 Task: Add the task  Develop a new online voting system for elections to the section Blitz Brigade in the project AgileEngine and add a Due Date to the respective task as 2024/03/11
Action: Mouse moved to (856, 450)
Screenshot: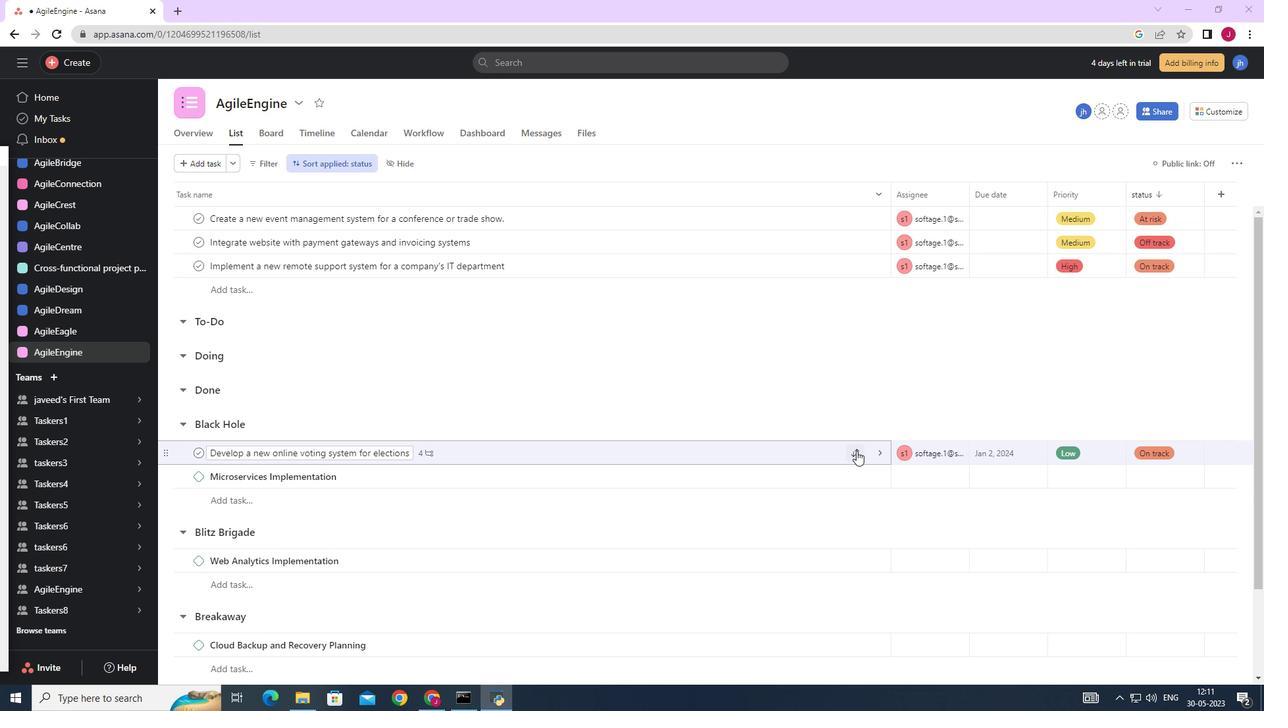 
Action: Mouse pressed left at (856, 450)
Screenshot: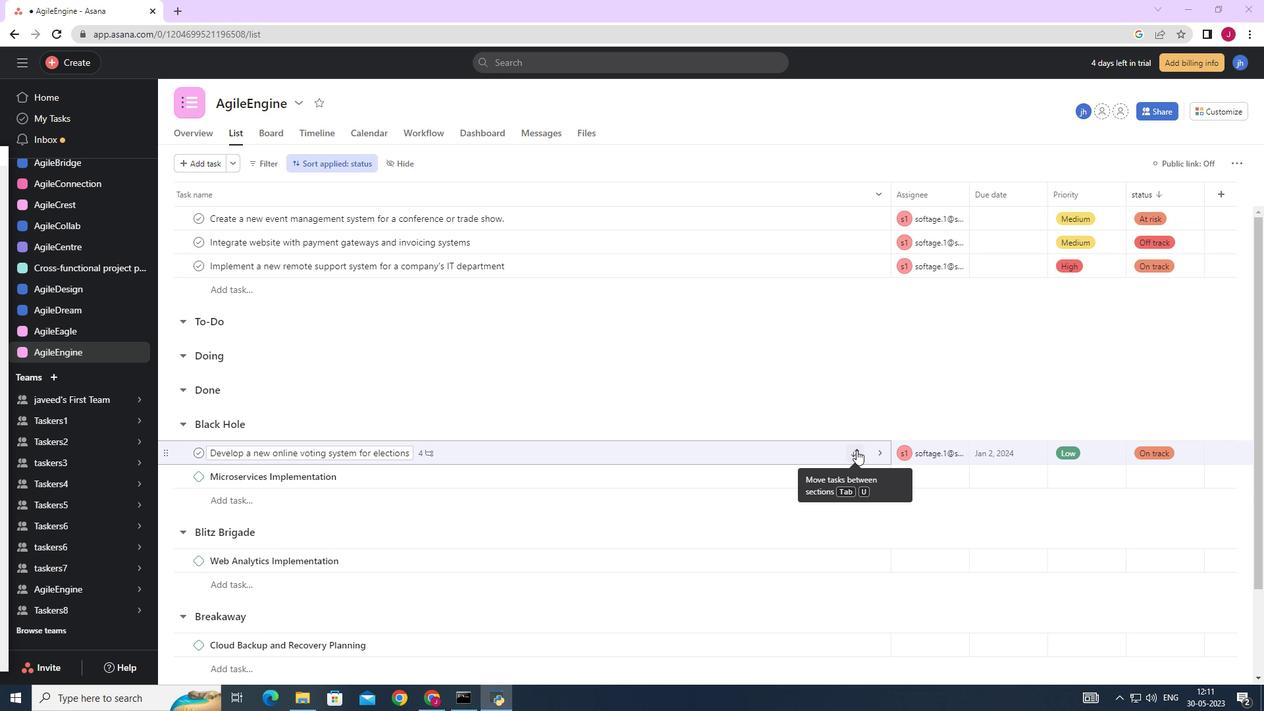 
Action: Mouse moved to (790, 375)
Screenshot: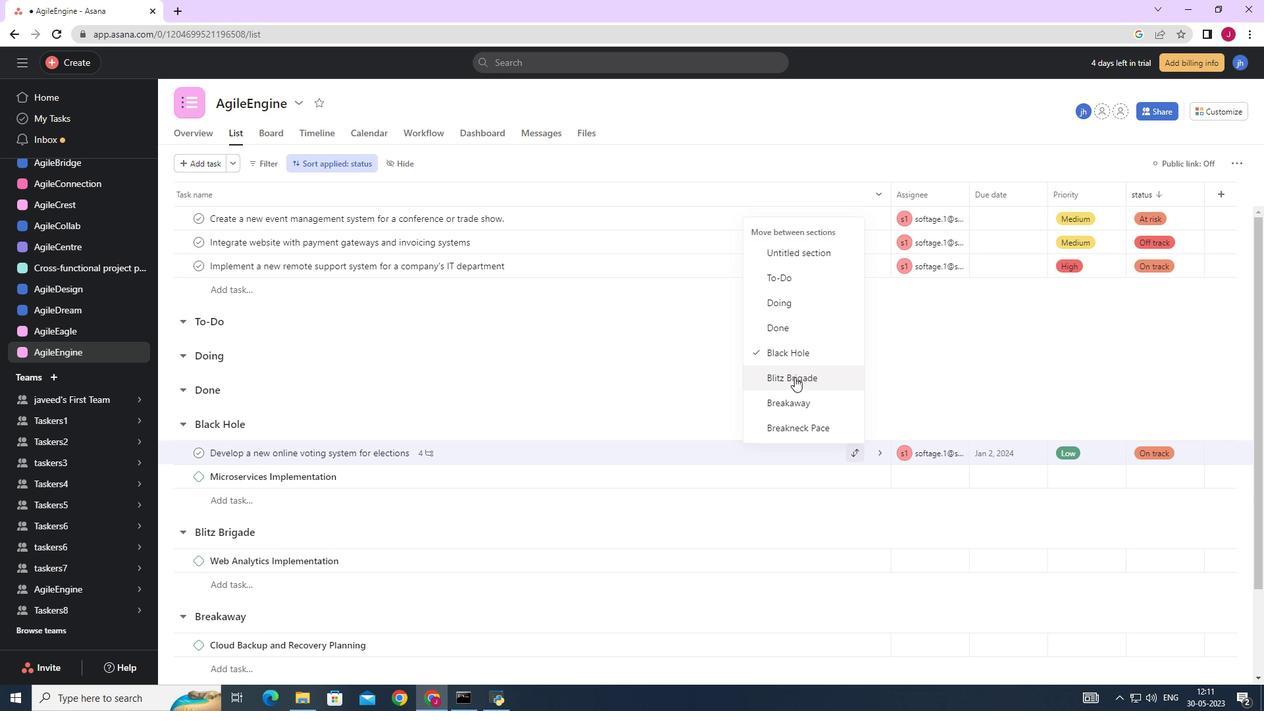
Action: Mouse pressed left at (790, 375)
Screenshot: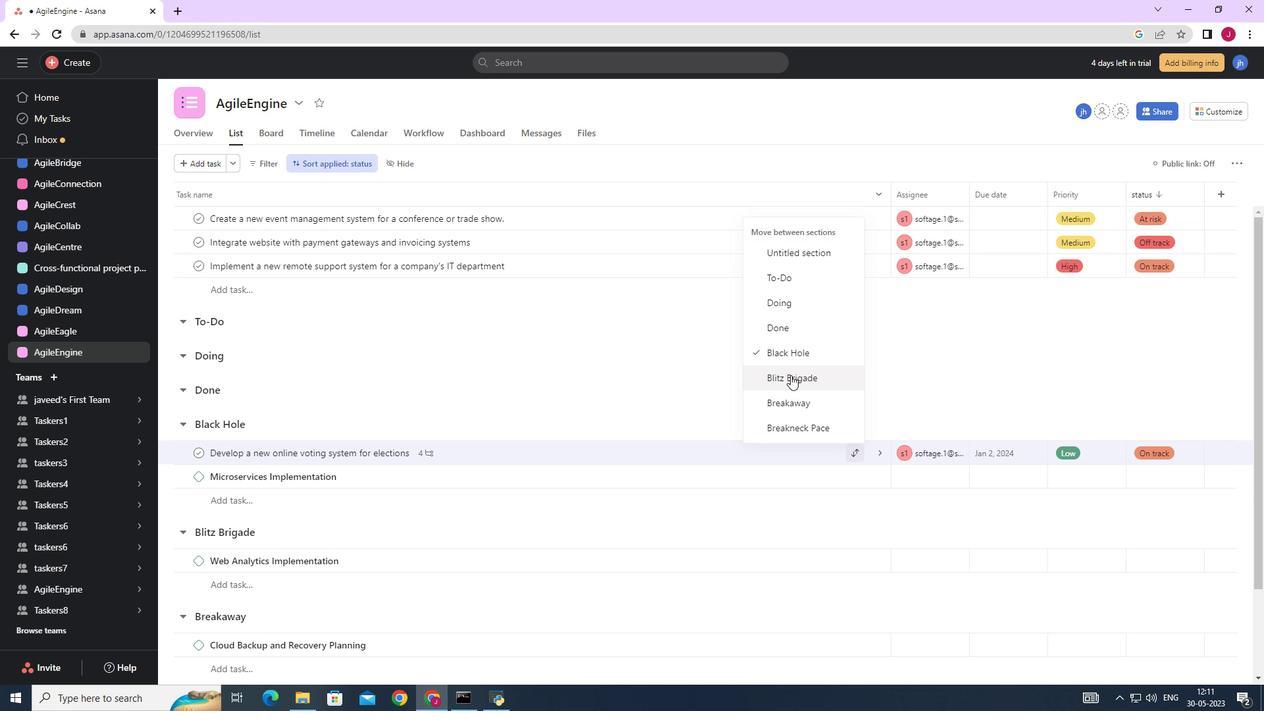 
Action: Mouse moved to (999, 540)
Screenshot: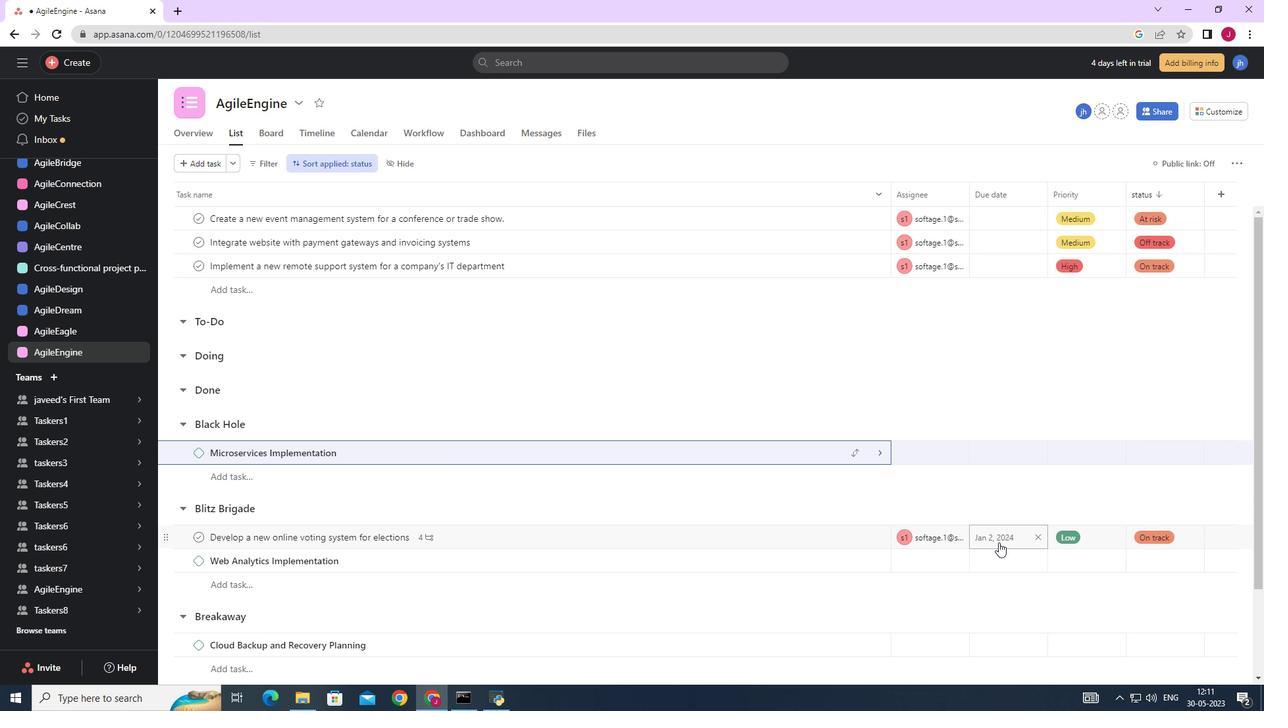 
Action: Mouse pressed left at (999, 540)
Screenshot: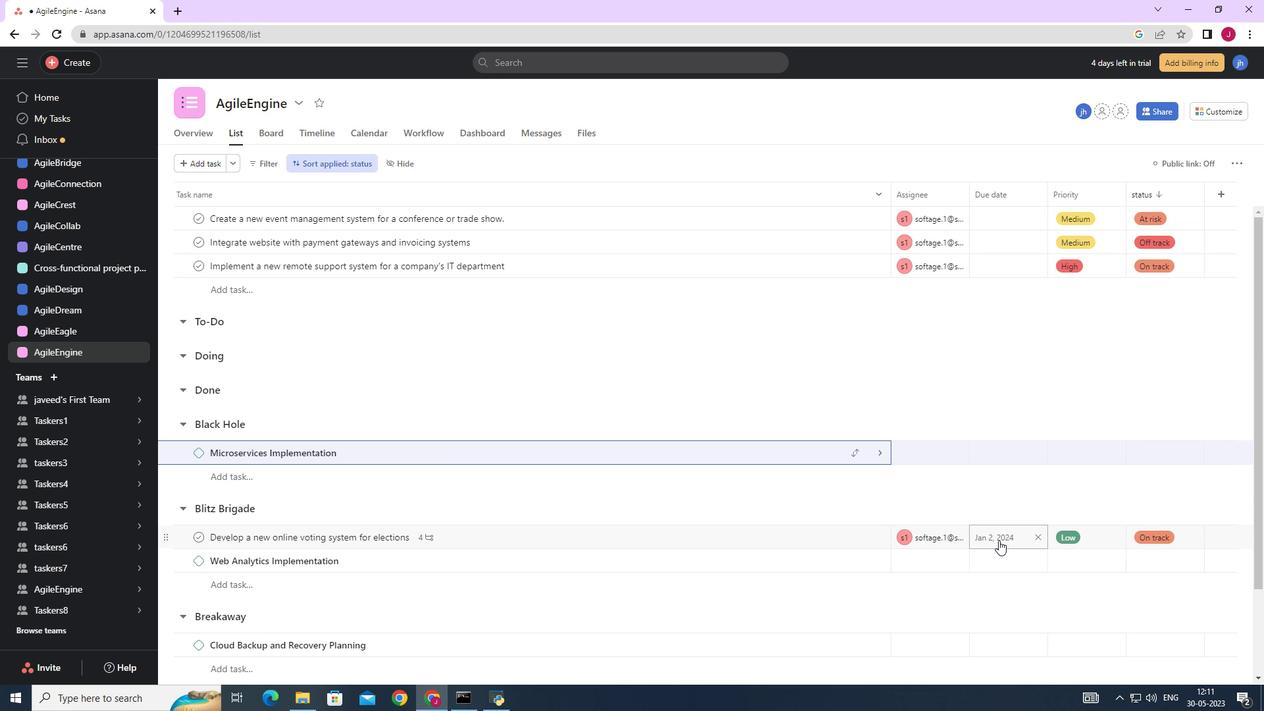 
Action: Mouse moved to (1145, 327)
Screenshot: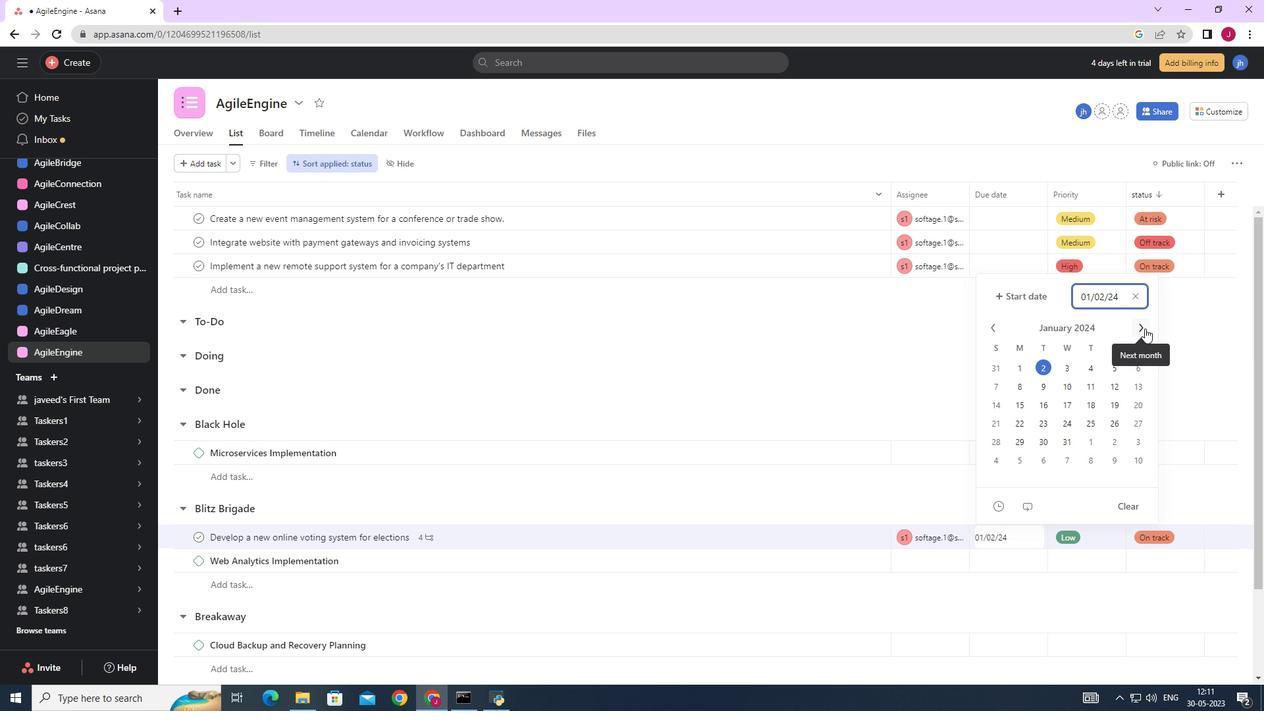 
Action: Mouse pressed left at (1145, 327)
Screenshot: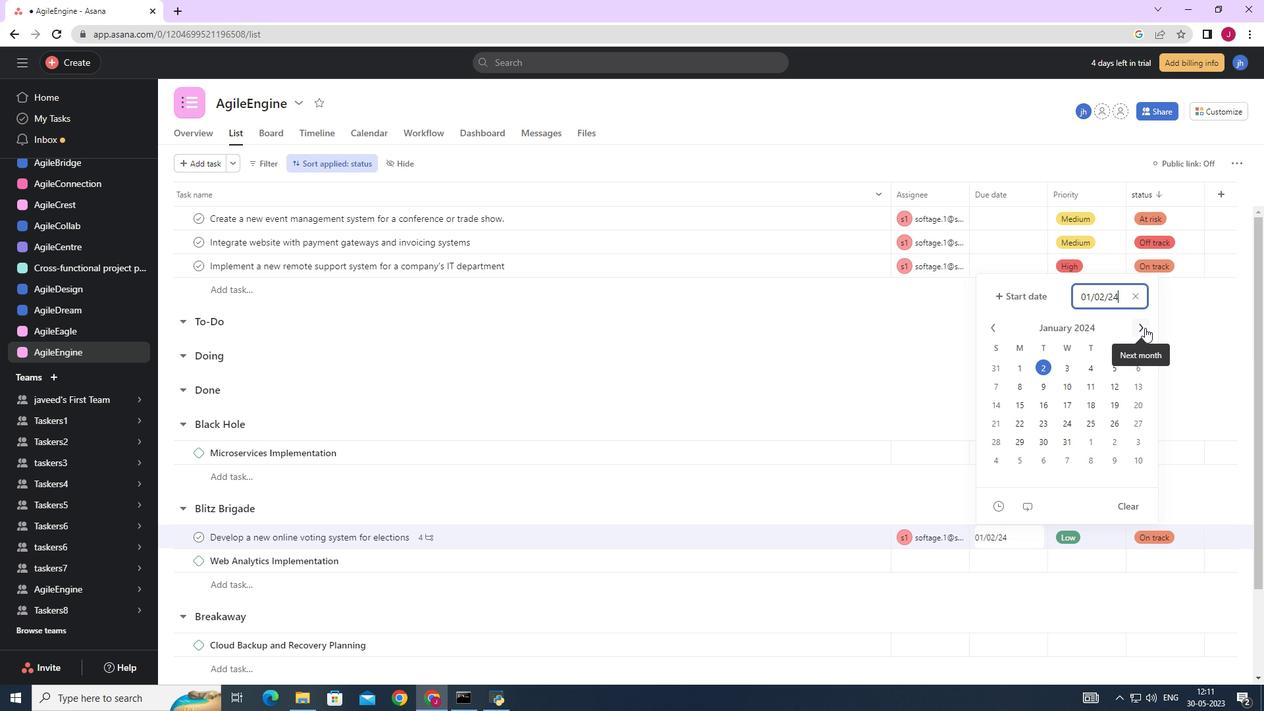 
Action: Mouse pressed left at (1145, 327)
Screenshot: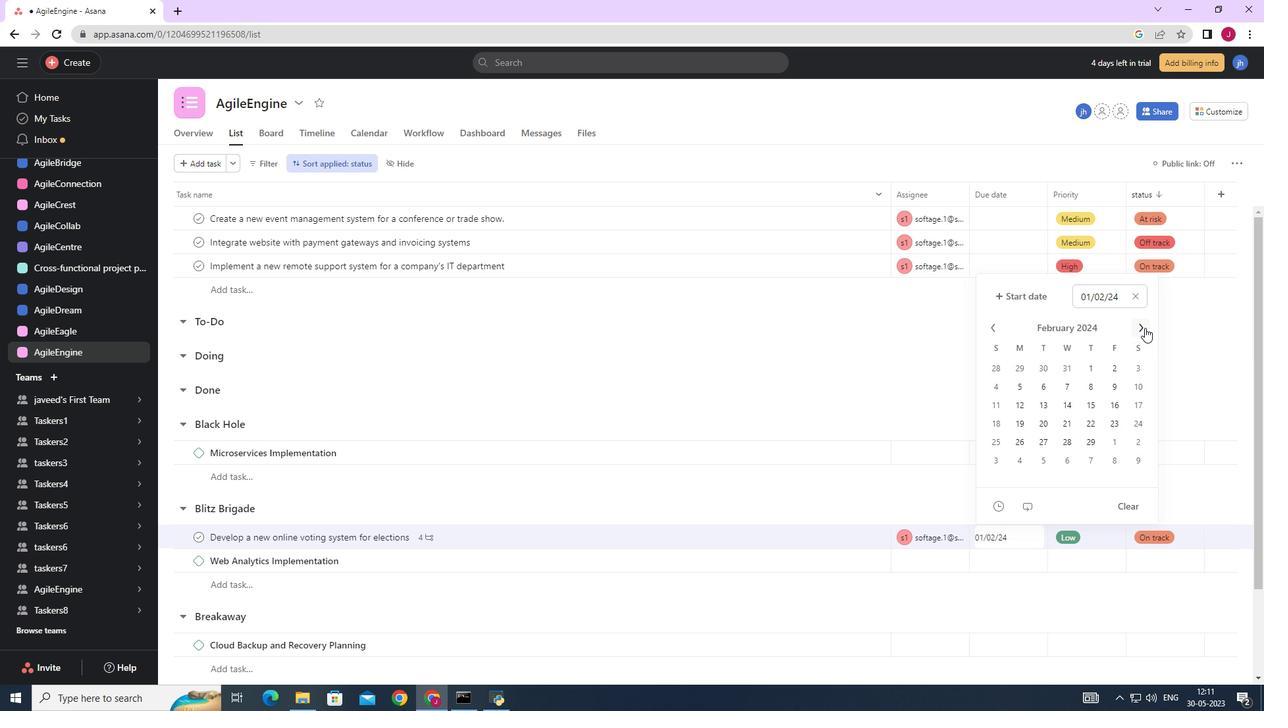 
Action: Mouse moved to (1011, 403)
Screenshot: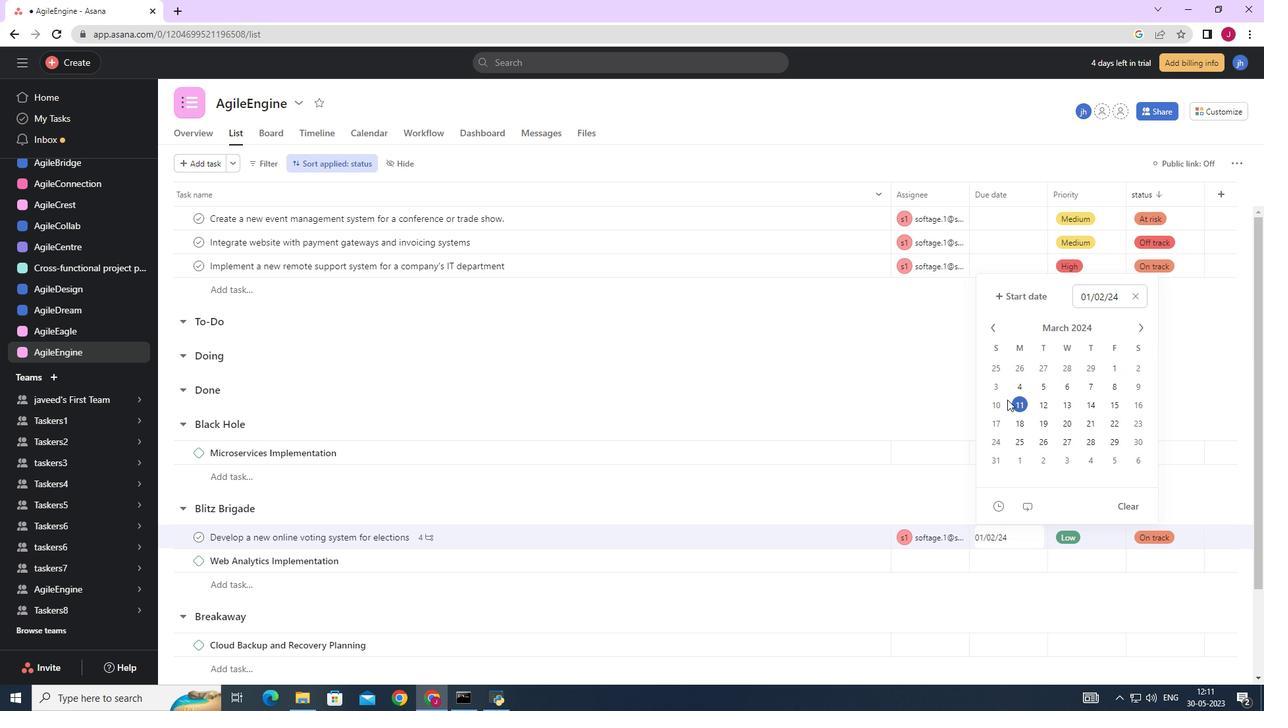 
Action: Mouse pressed left at (1011, 403)
Screenshot: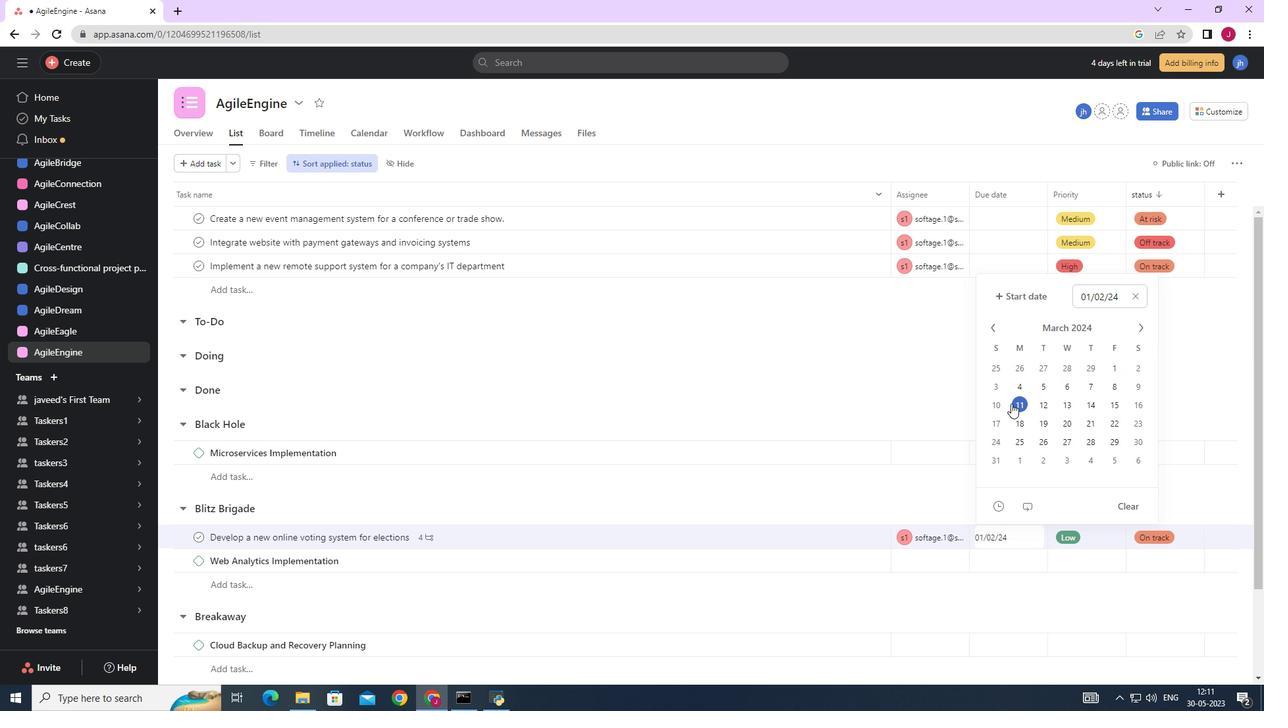 
Action: Mouse moved to (1188, 368)
Screenshot: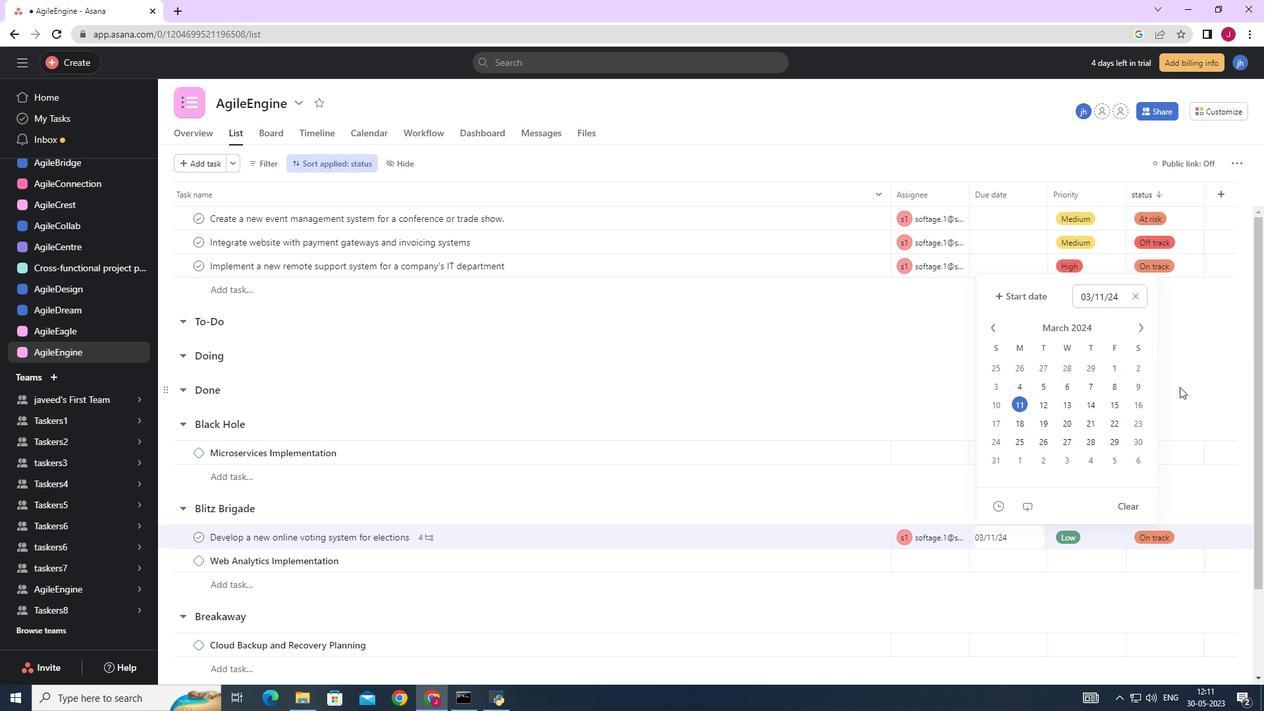 
Action: Mouse pressed left at (1188, 368)
Screenshot: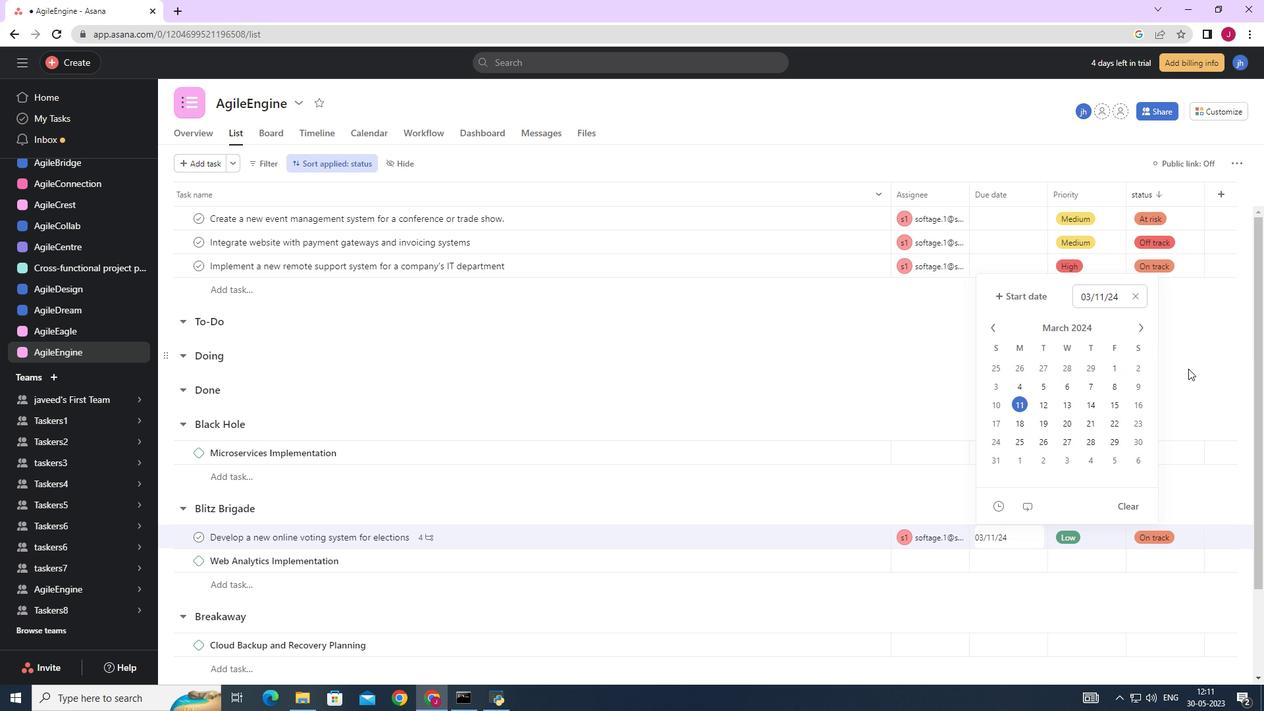 
